 Task: Create a due date automation trigger when advanced on, on the monday of the week before a card is due add dates not due this week at 11:00 AM.
Action: Mouse moved to (950, 77)
Screenshot: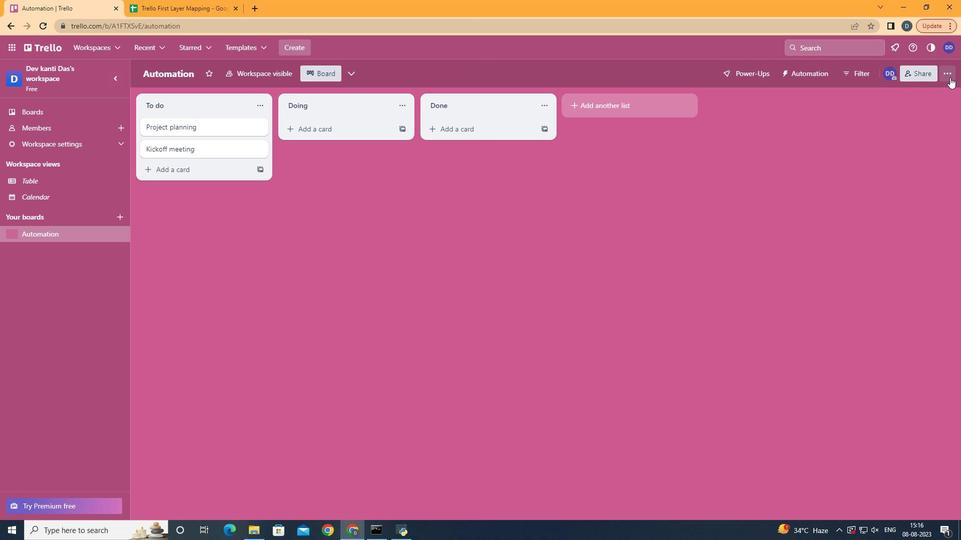 
Action: Mouse pressed left at (950, 77)
Screenshot: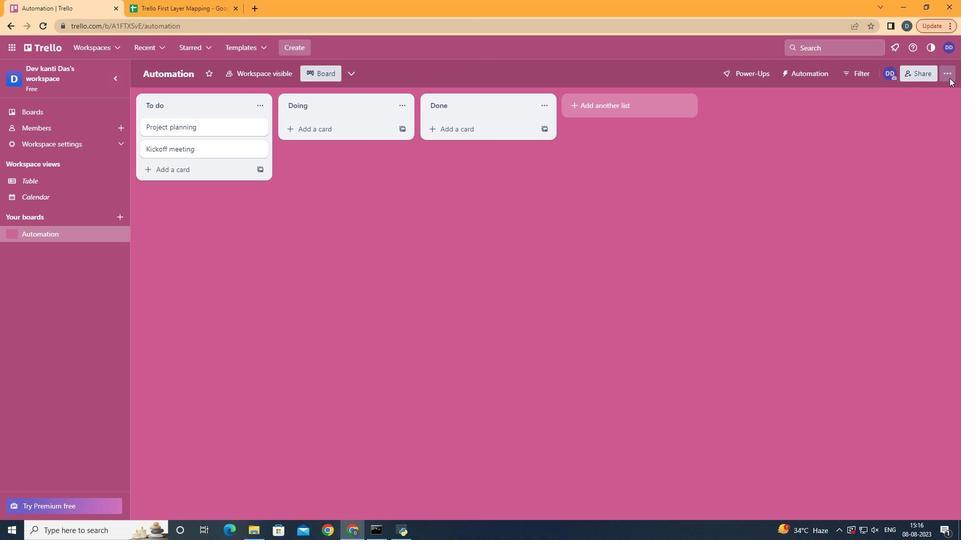 
Action: Mouse moved to (884, 211)
Screenshot: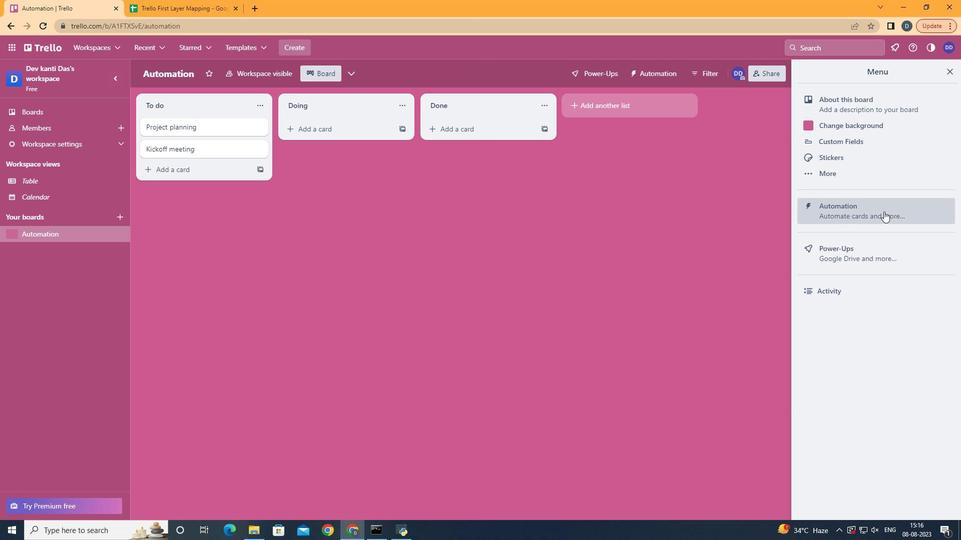 
Action: Mouse pressed left at (884, 211)
Screenshot: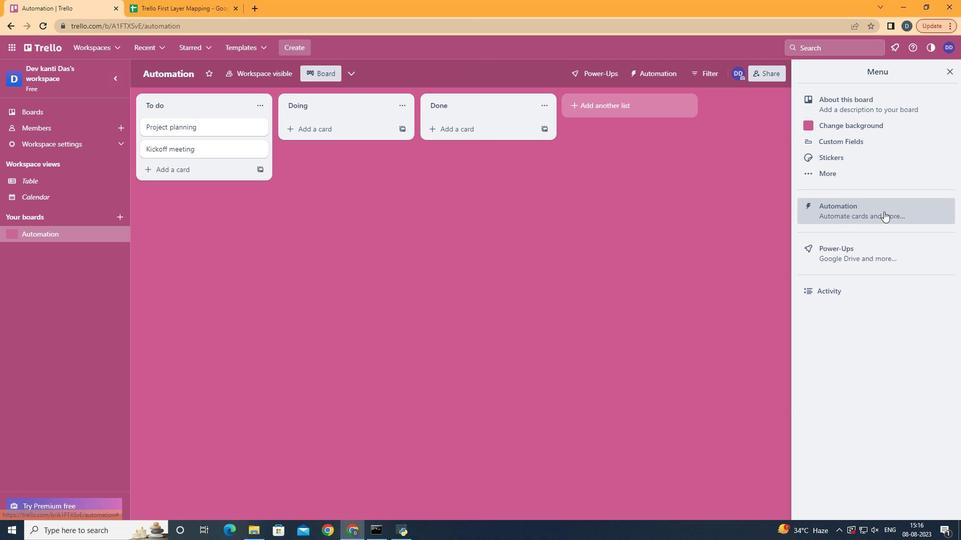 
Action: Mouse moved to (173, 203)
Screenshot: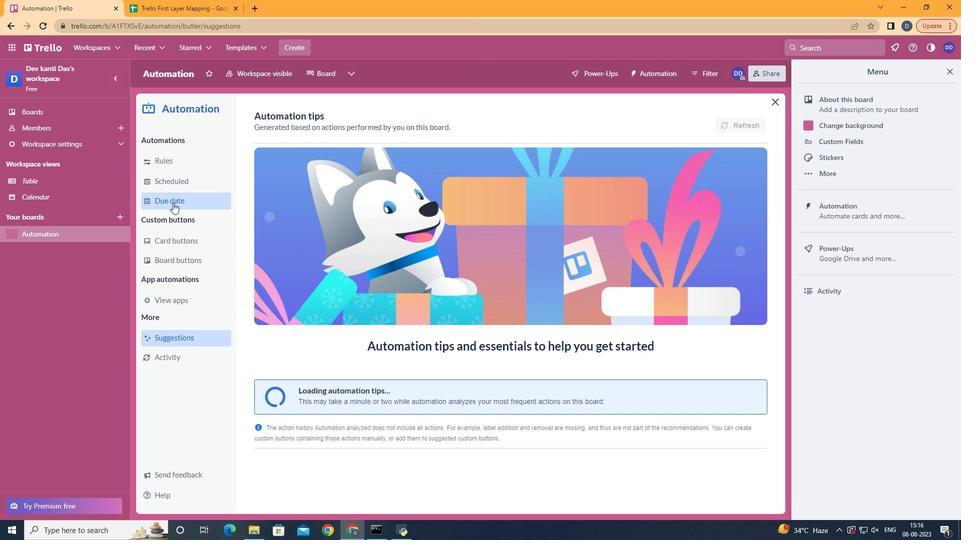 
Action: Mouse pressed left at (173, 203)
Screenshot: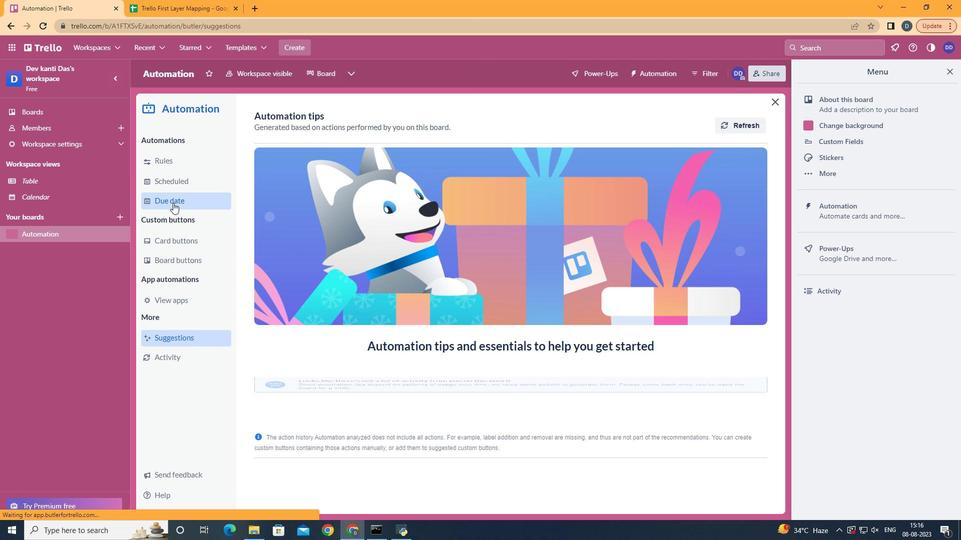 
Action: Mouse moved to (700, 119)
Screenshot: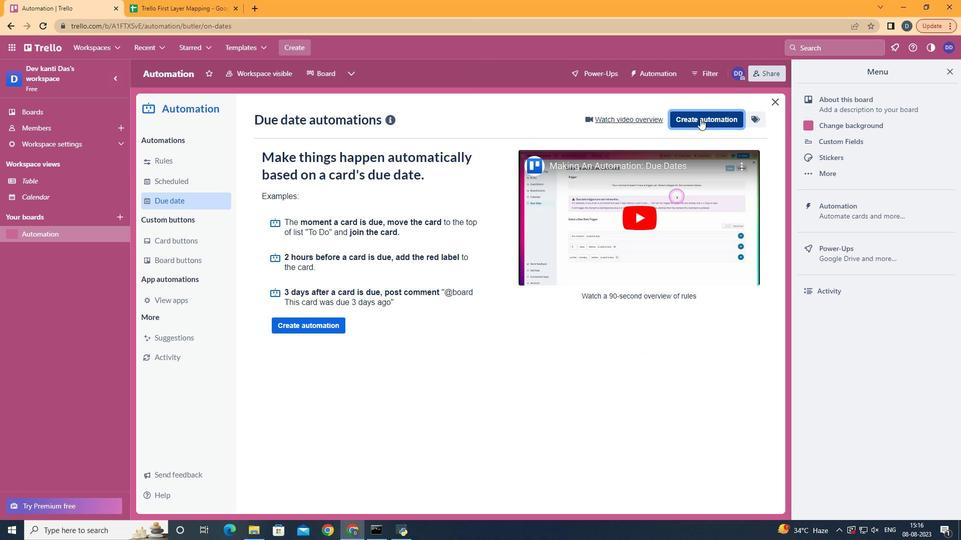 
Action: Mouse pressed left at (700, 119)
Screenshot: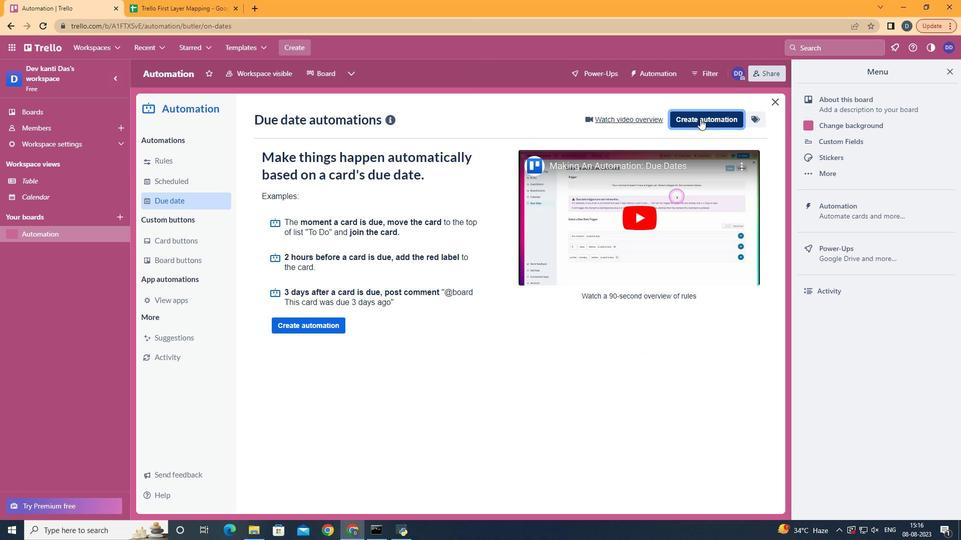 
Action: Mouse moved to (521, 227)
Screenshot: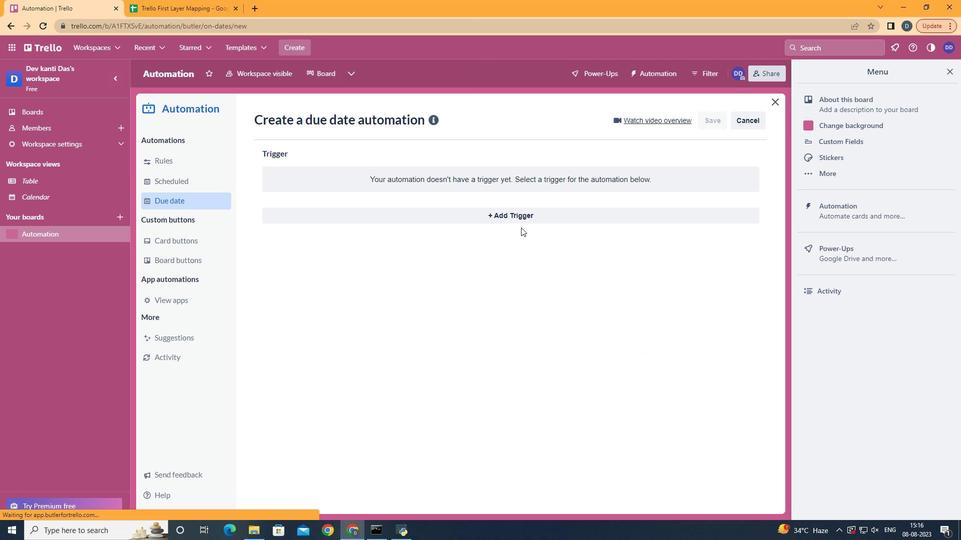 
Action: Mouse pressed left at (521, 227)
Screenshot: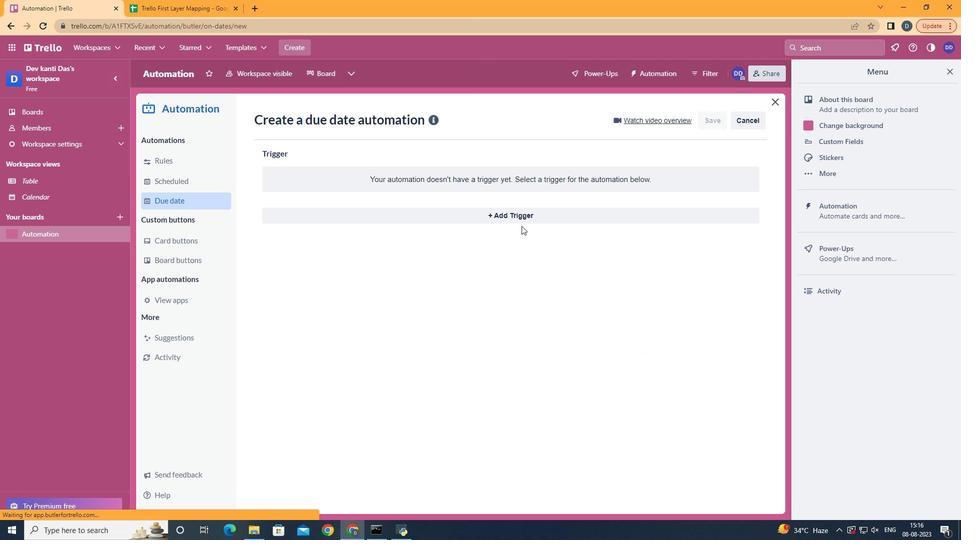 
Action: Mouse moved to (528, 218)
Screenshot: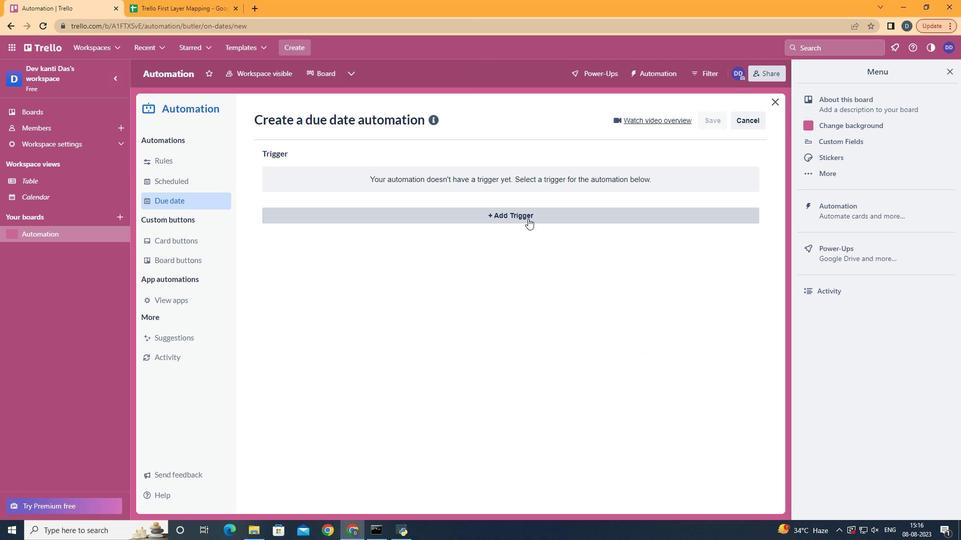 
Action: Mouse pressed left at (528, 218)
Screenshot: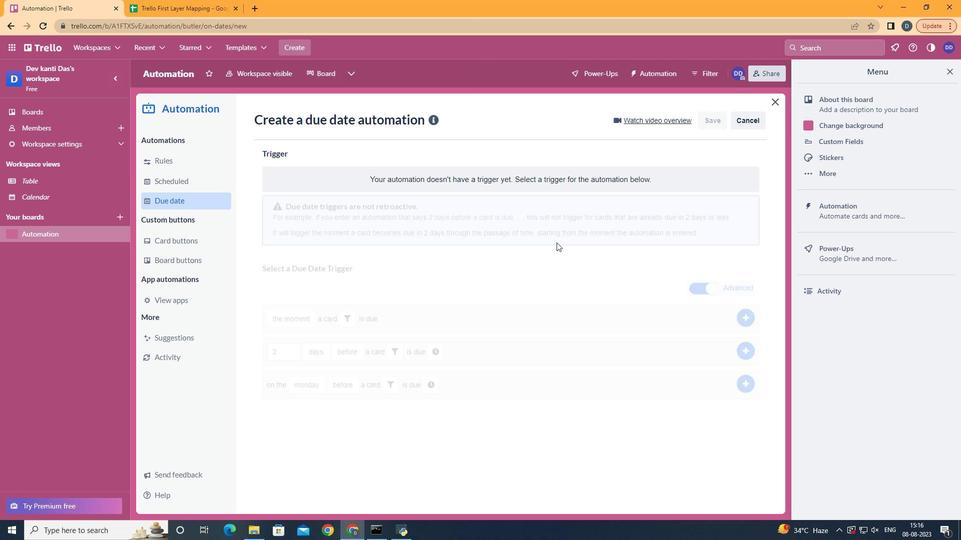
Action: Mouse moved to (351, 481)
Screenshot: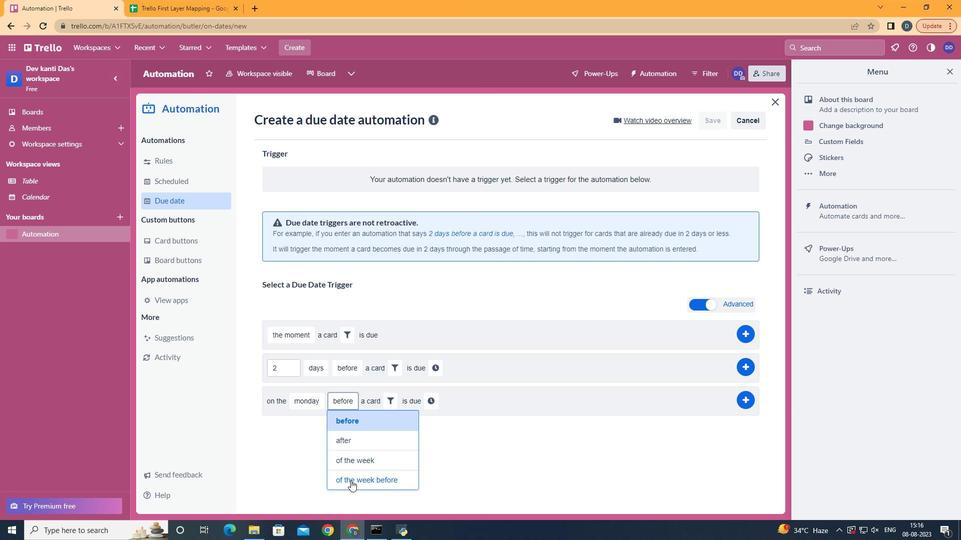 
Action: Mouse pressed left at (351, 481)
Screenshot: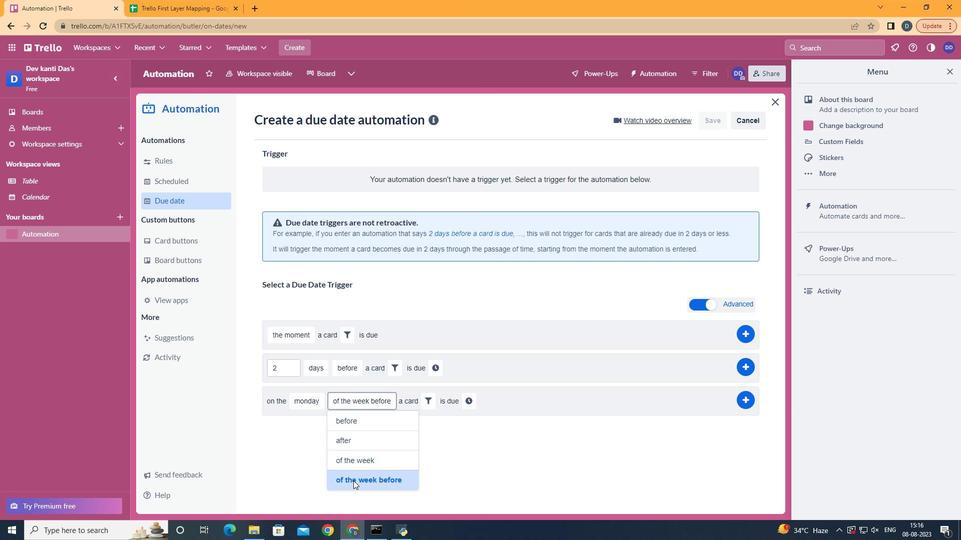 
Action: Mouse moved to (422, 407)
Screenshot: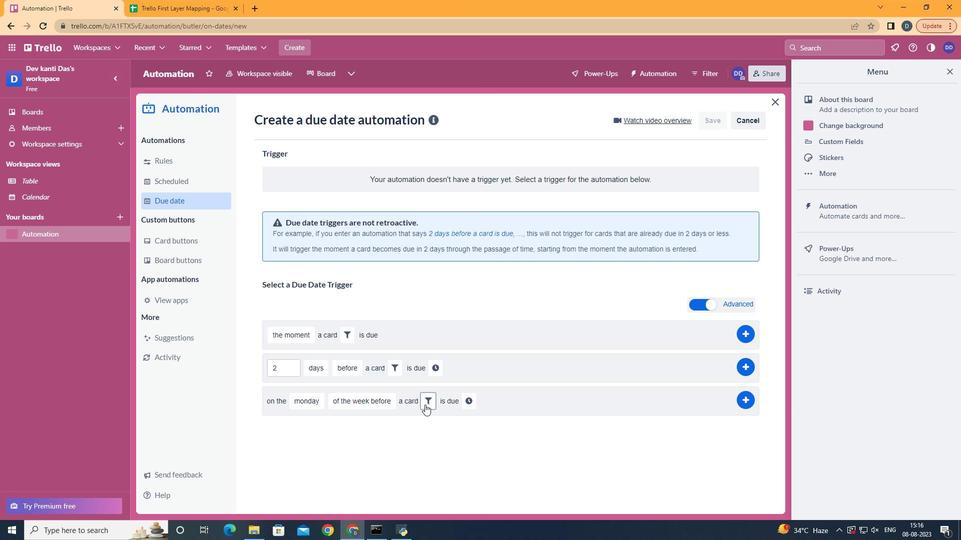 
Action: Mouse pressed left at (422, 407)
Screenshot: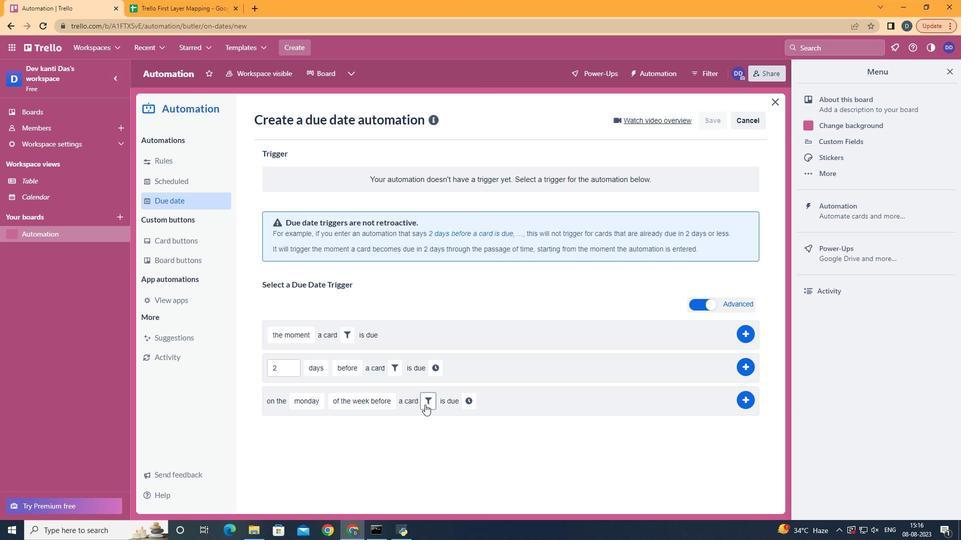 
Action: Mouse moved to (486, 437)
Screenshot: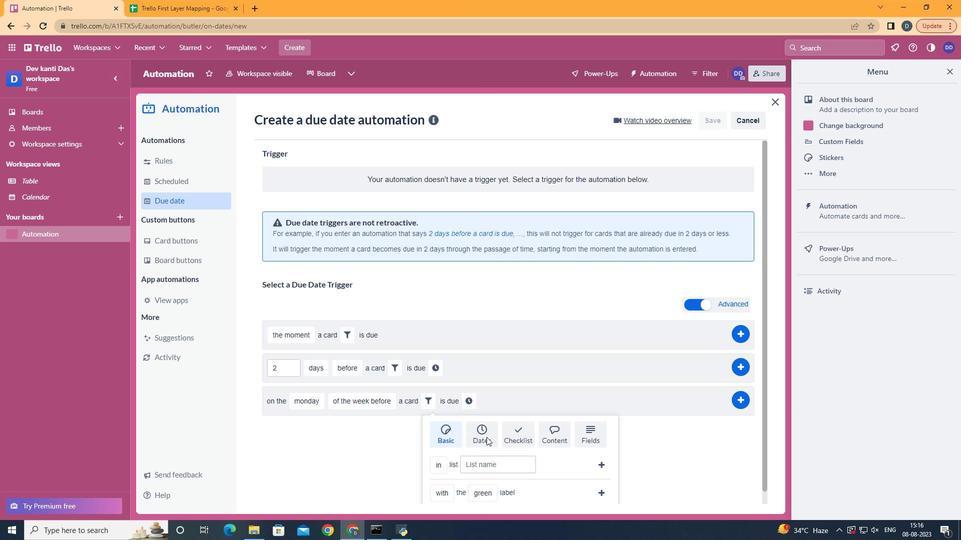 
Action: Mouse pressed left at (486, 437)
Screenshot: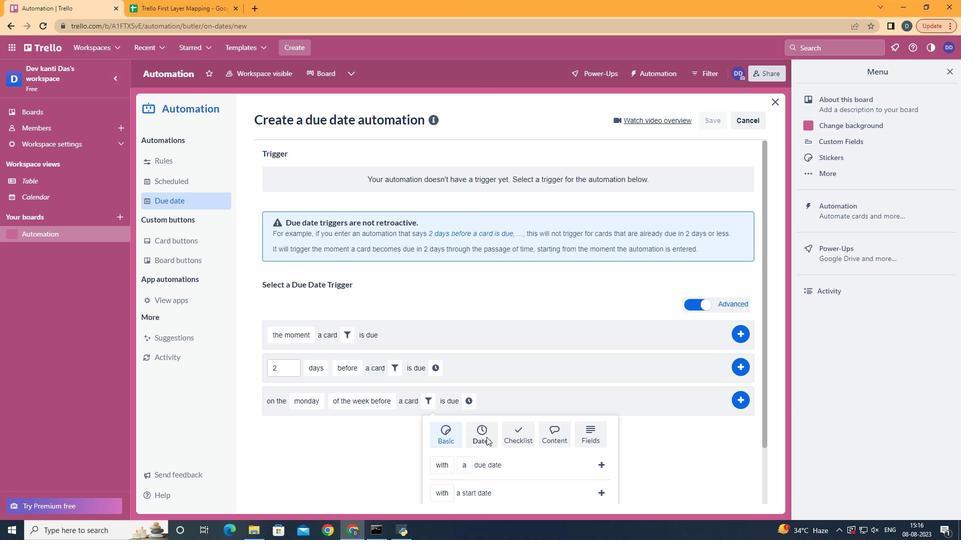 
Action: Mouse moved to (488, 434)
Screenshot: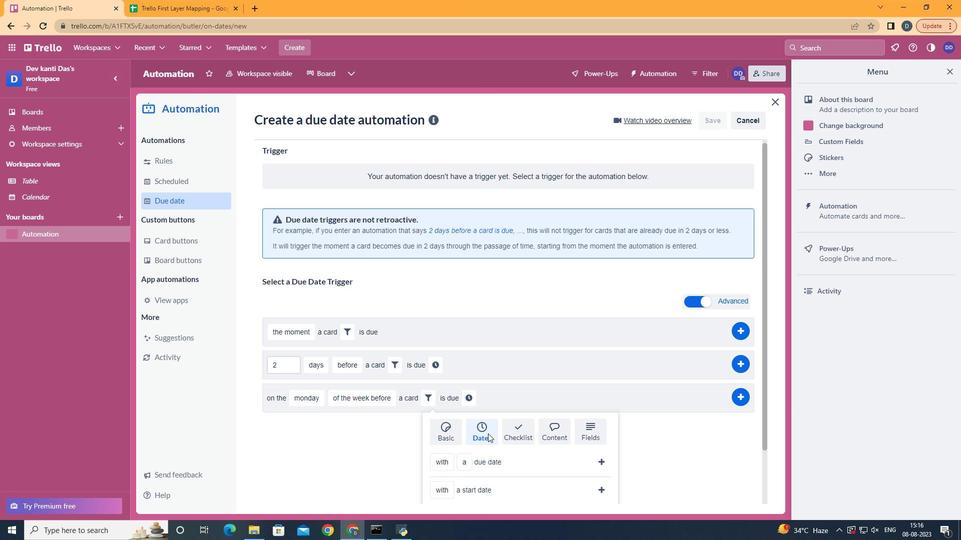 
Action: Mouse scrolled (488, 433) with delta (0, 0)
Screenshot: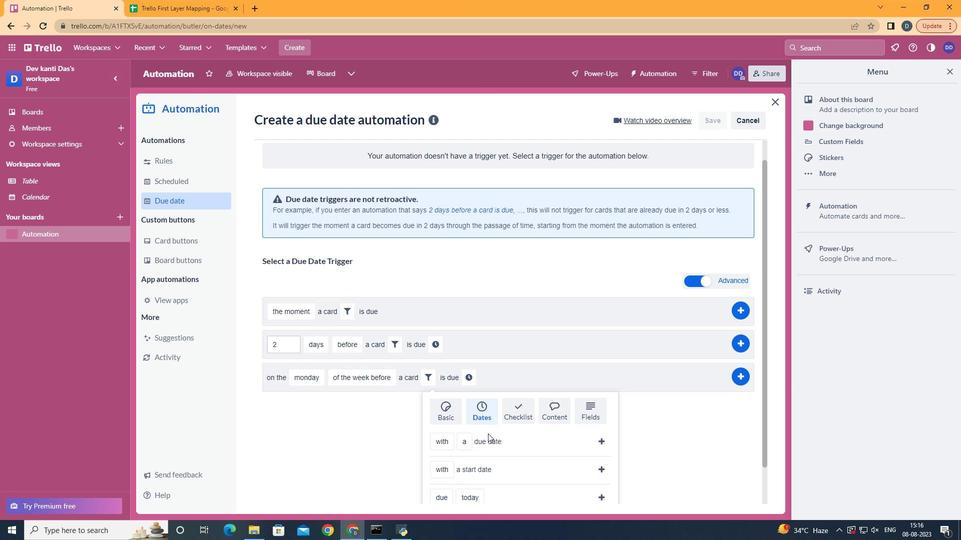 
Action: Mouse scrolled (488, 433) with delta (0, 0)
Screenshot: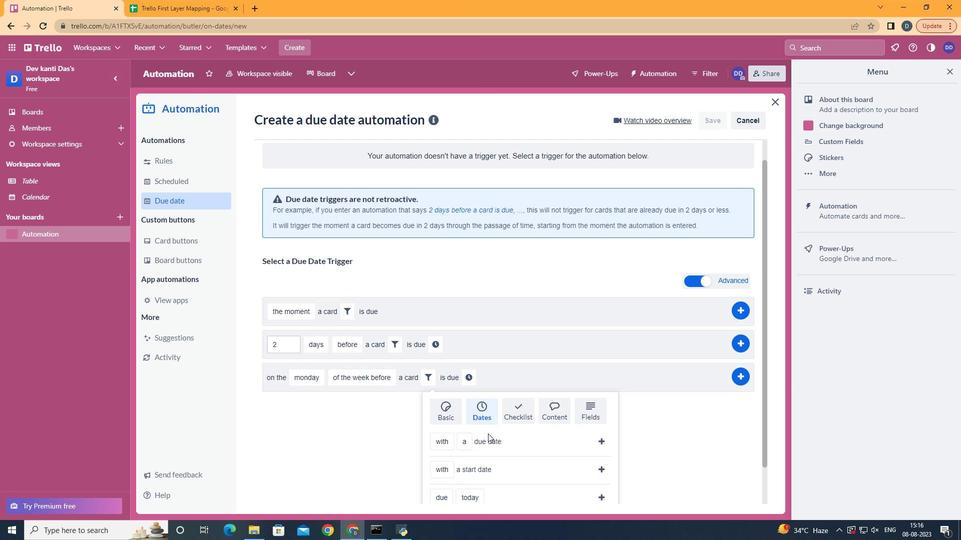 
Action: Mouse scrolled (488, 433) with delta (0, 0)
Screenshot: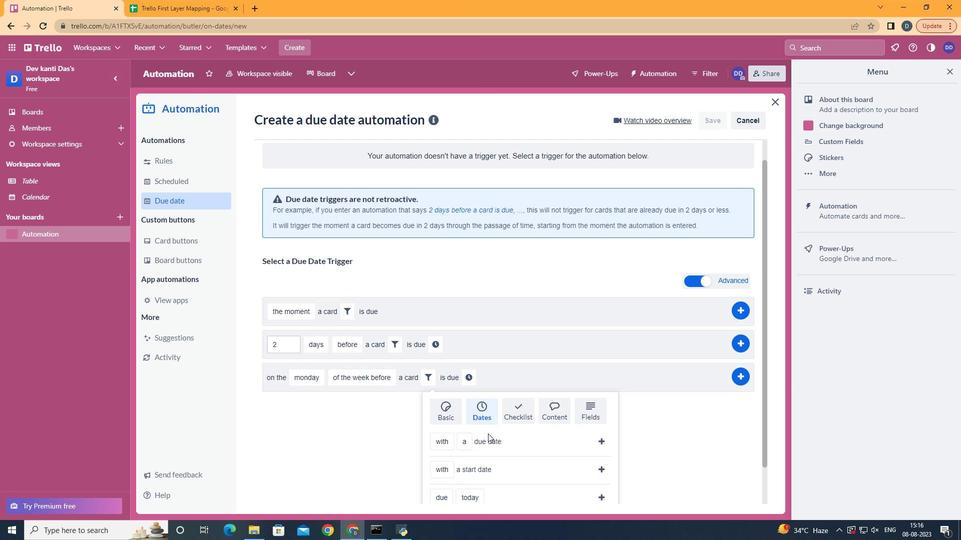 
Action: Mouse scrolled (488, 433) with delta (0, 0)
Screenshot: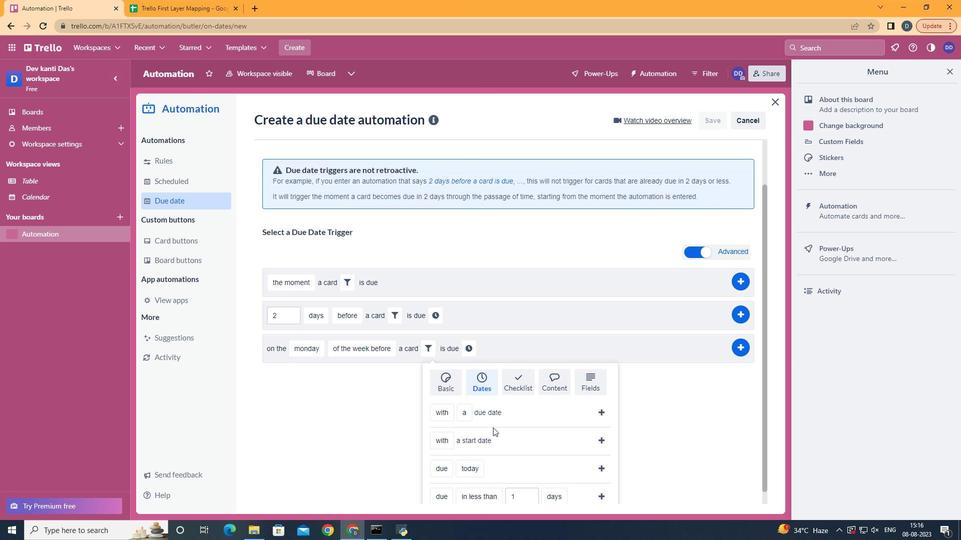 
Action: Mouse scrolled (488, 433) with delta (0, 0)
Screenshot: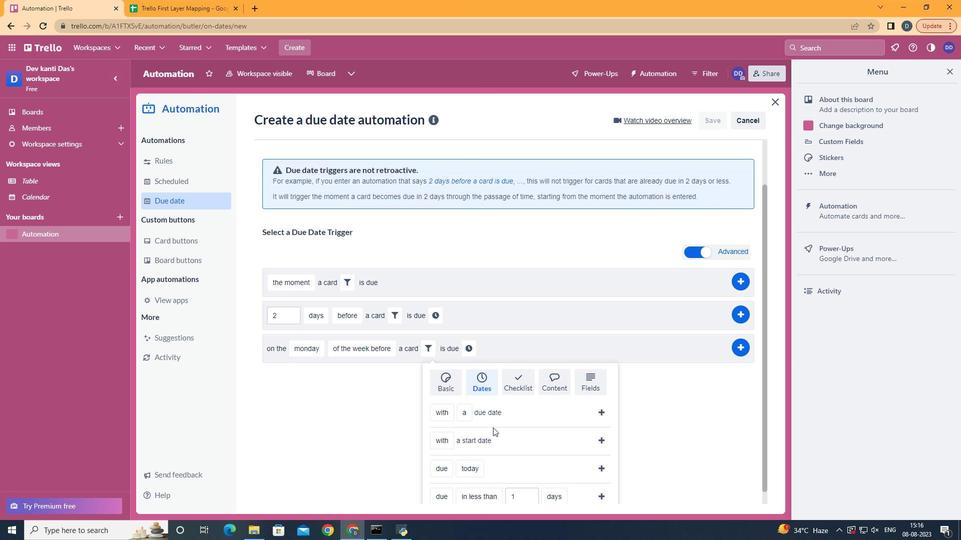 
Action: Mouse moved to (448, 395)
Screenshot: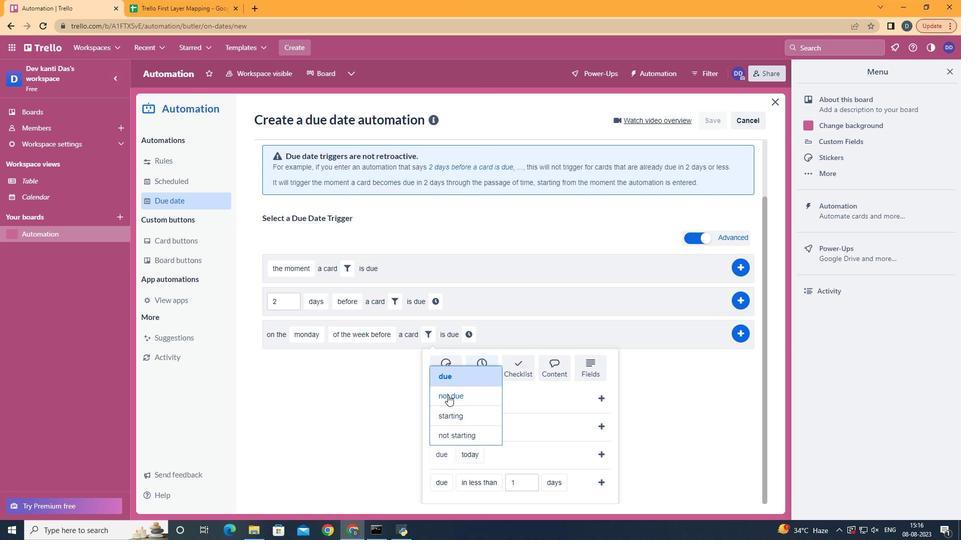 
Action: Mouse pressed left at (448, 395)
Screenshot: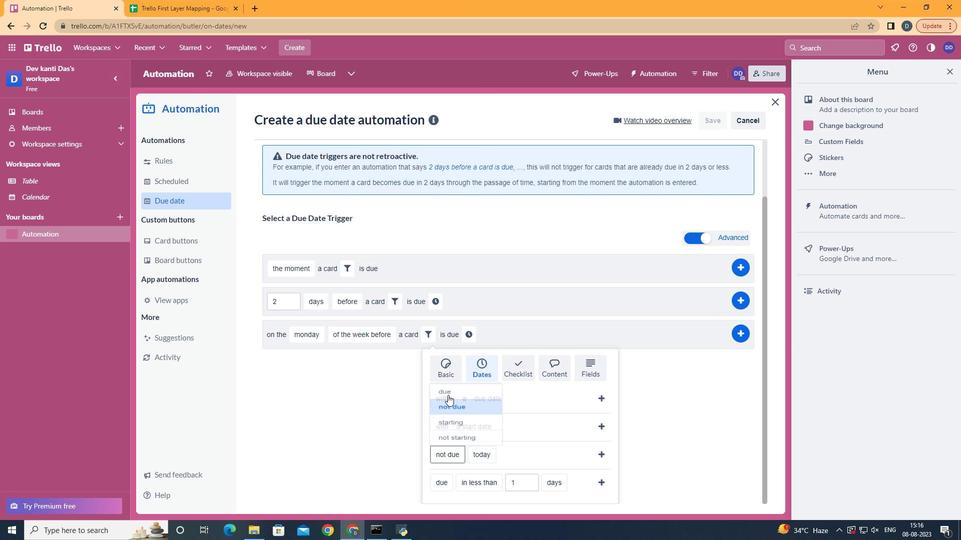 
Action: Mouse moved to (500, 374)
Screenshot: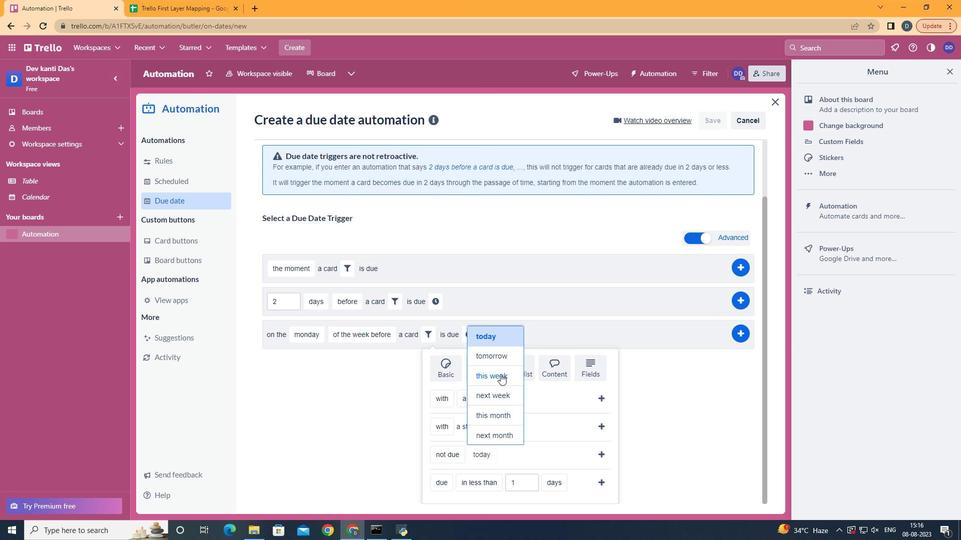 
Action: Mouse pressed left at (500, 374)
Screenshot: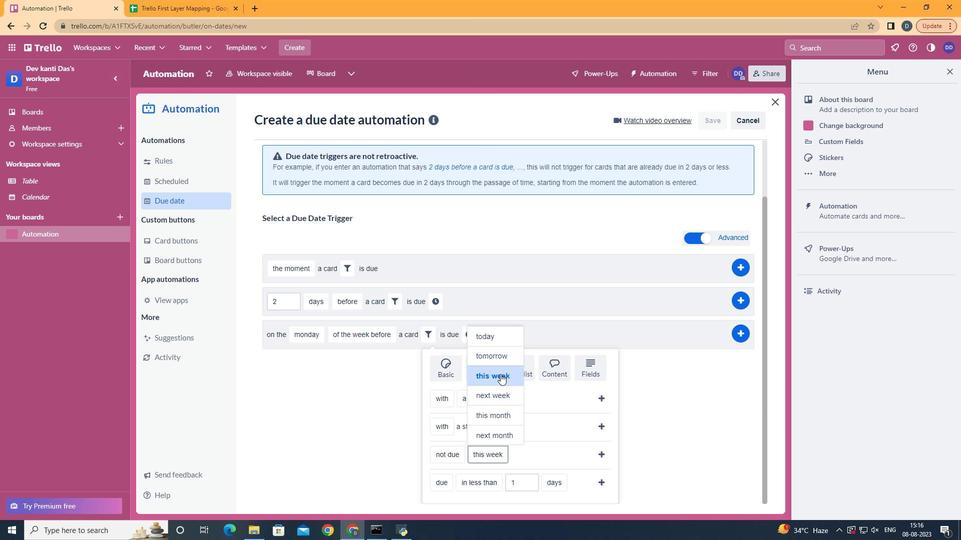 
Action: Mouse moved to (604, 450)
Screenshot: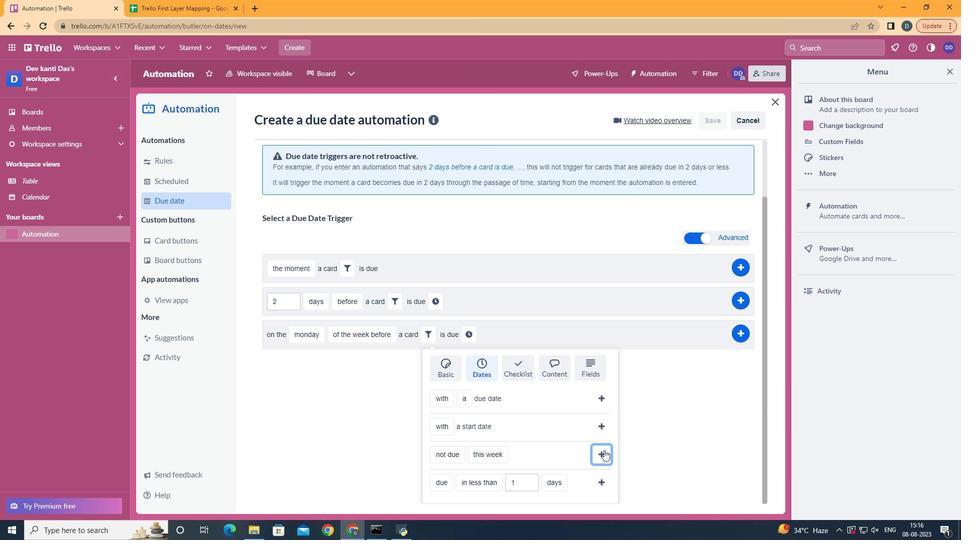 
Action: Mouse pressed left at (604, 450)
Screenshot: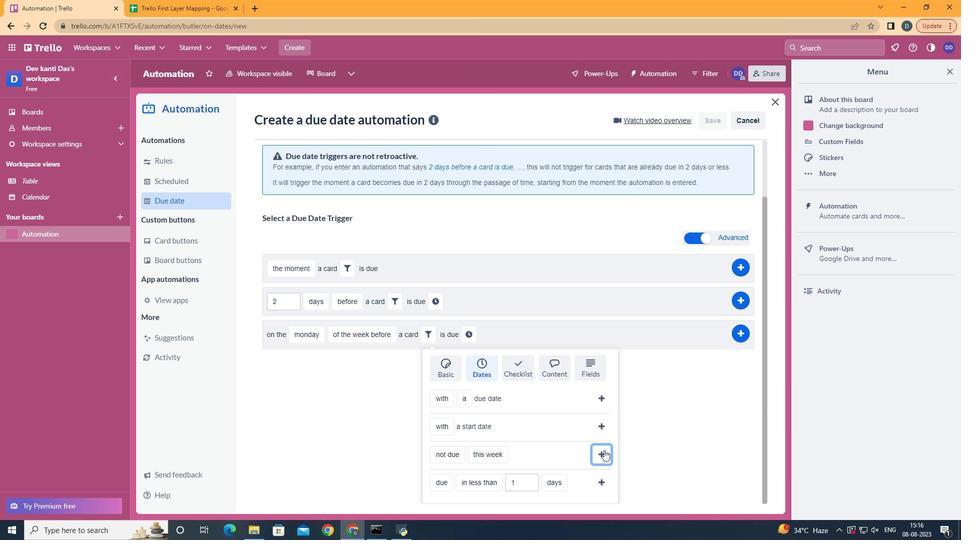 
Action: Mouse moved to (548, 396)
Screenshot: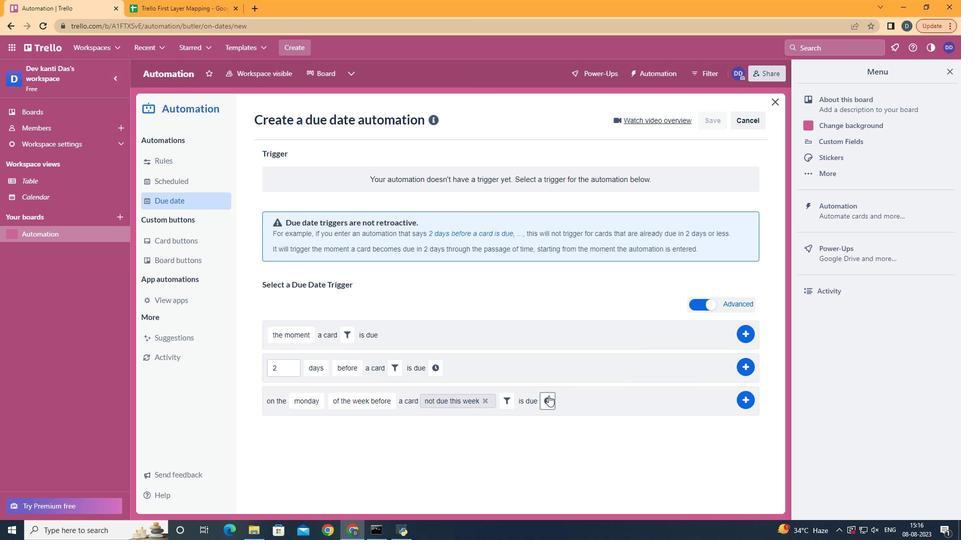 
Action: Mouse pressed left at (548, 396)
Screenshot: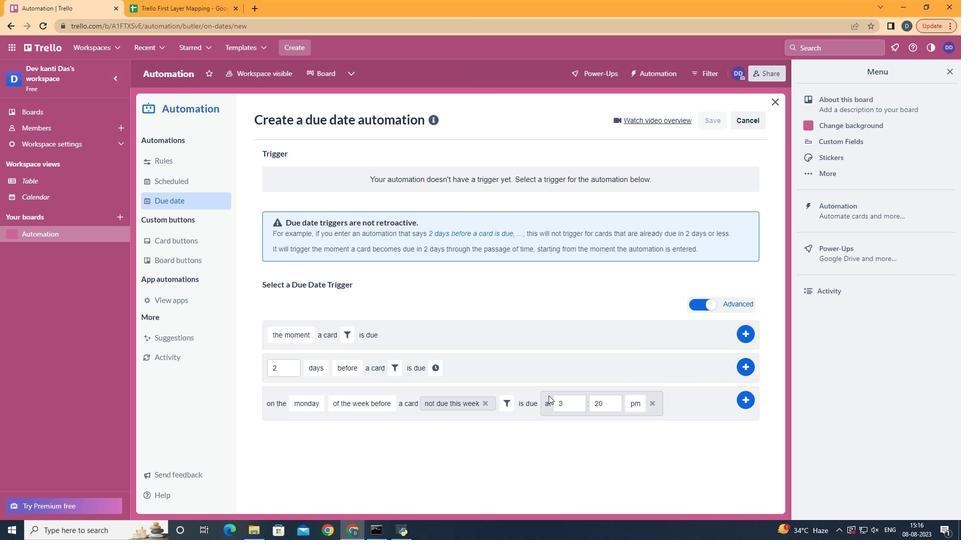 
Action: Mouse moved to (575, 400)
Screenshot: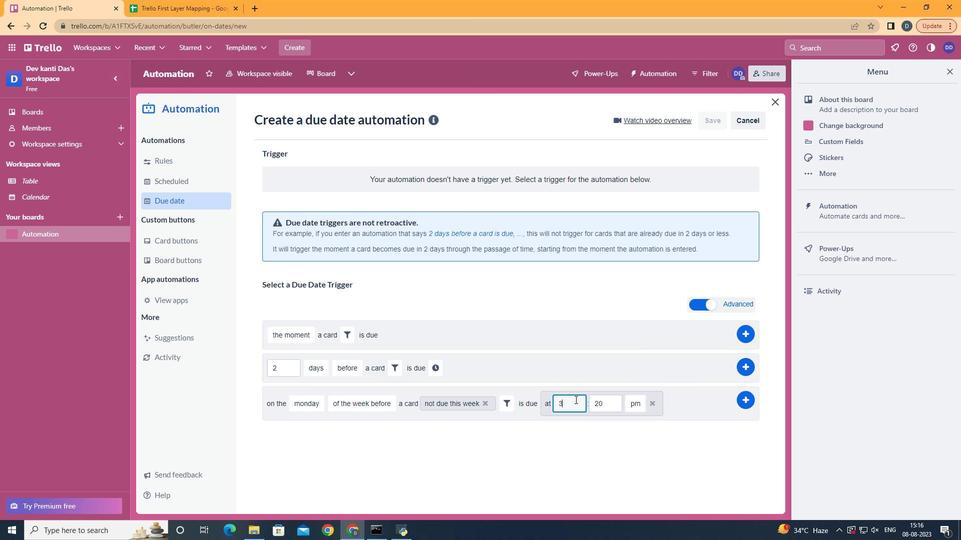 
Action: Mouse pressed left at (575, 400)
Screenshot: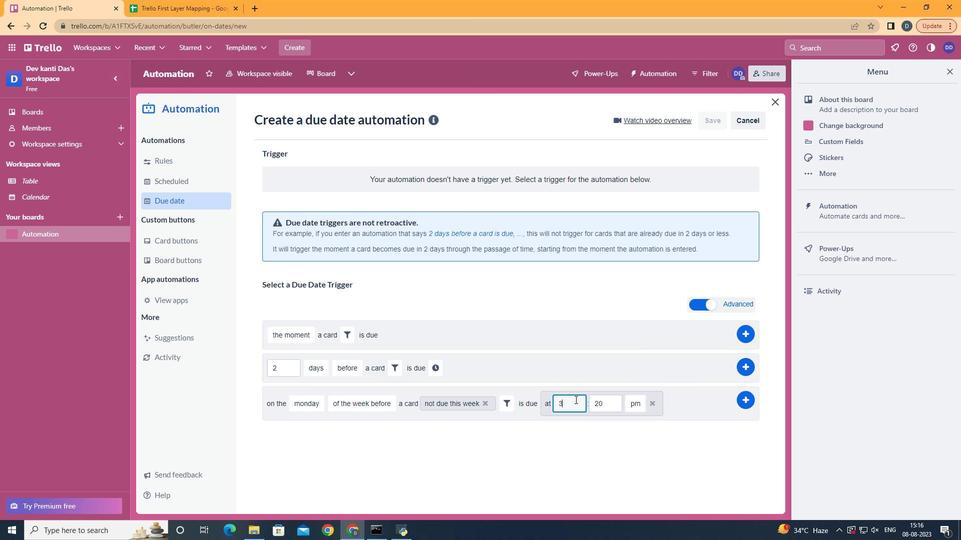 
Action: Mouse moved to (587, 396)
Screenshot: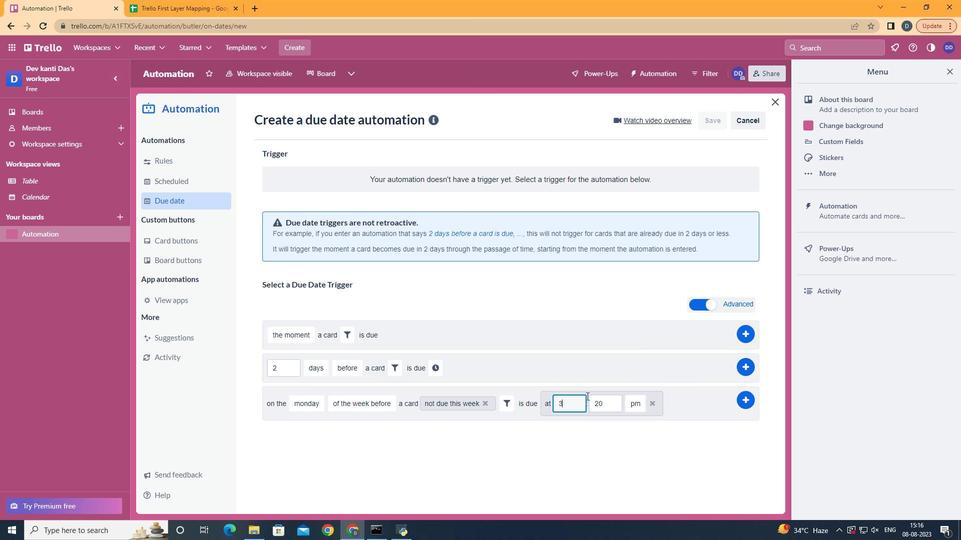 
Action: Key pressed <Key.backspace>11
Screenshot: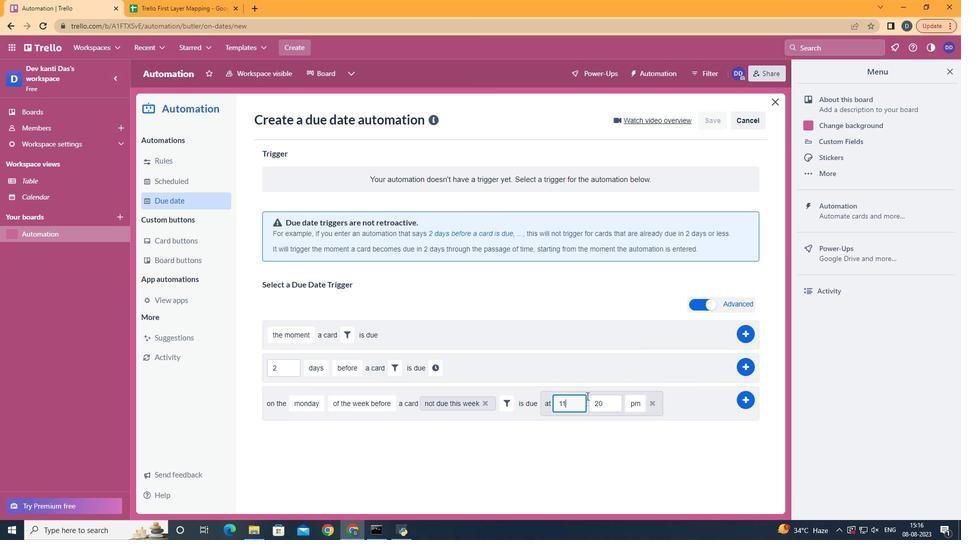
Action: Mouse moved to (613, 404)
Screenshot: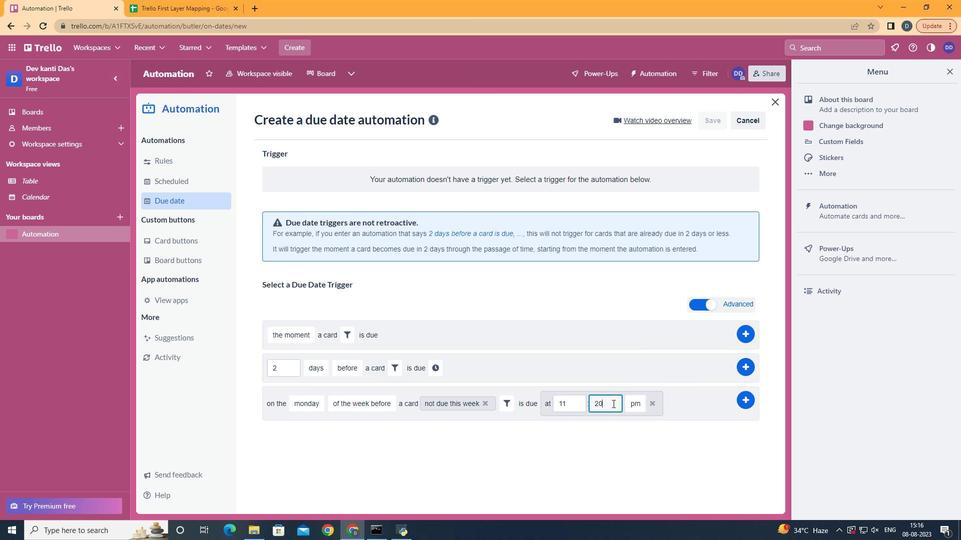 
Action: Mouse pressed left at (613, 404)
Screenshot: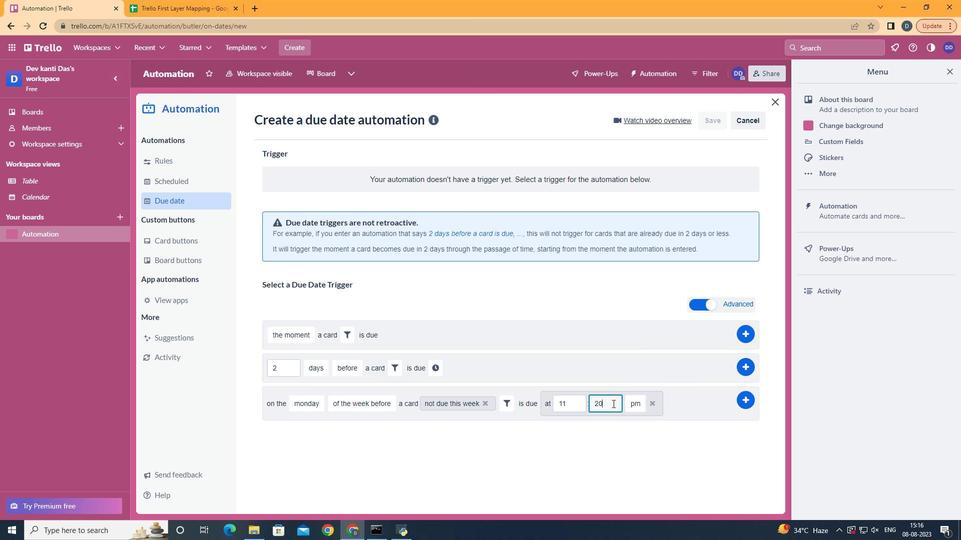 
Action: Key pressed <Key.backspace><Key.backspace>00
Screenshot: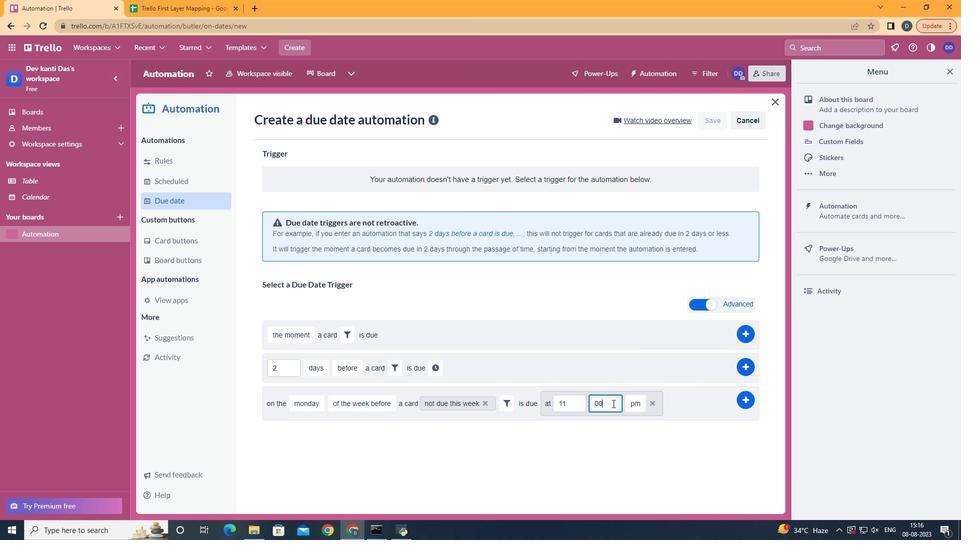 
Action: Mouse moved to (638, 422)
Screenshot: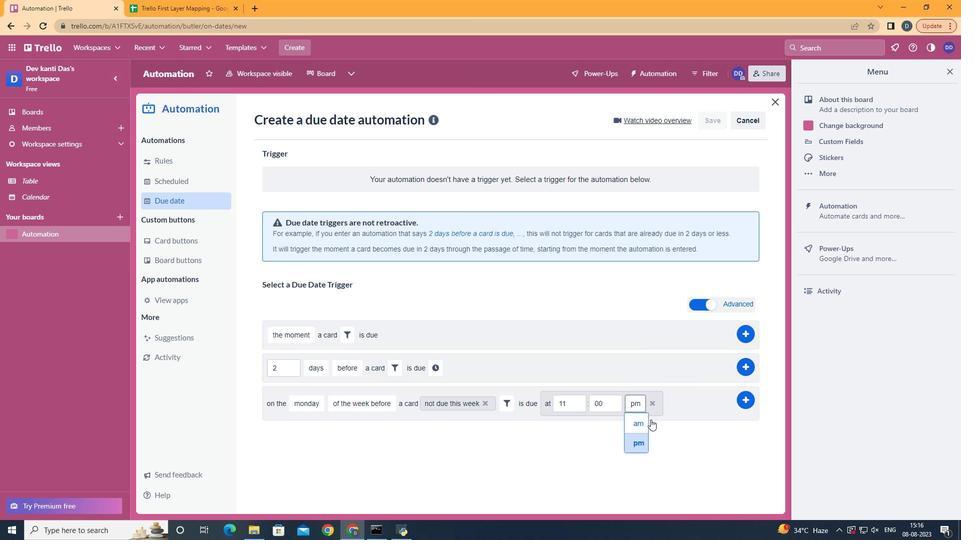 
Action: Mouse pressed left at (638, 422)
Screenshot: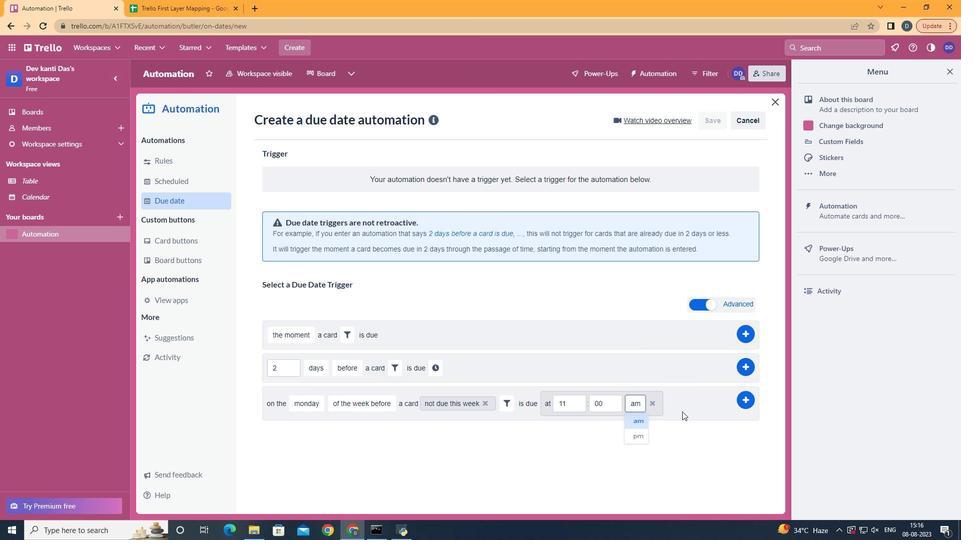 
Action: Mouse moved to (743, 402)
Screenshot: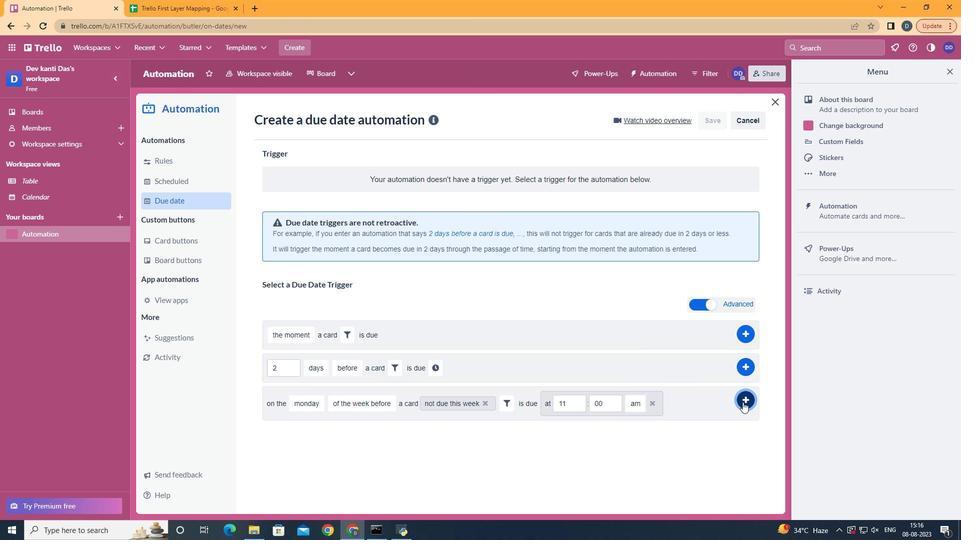 
Action: Mouse pressed left at (743, 402)
Screenshot: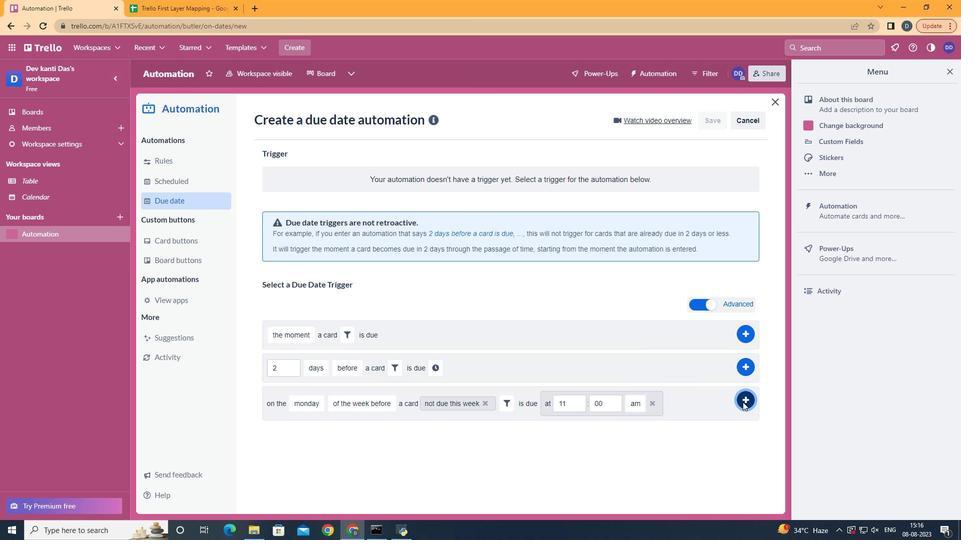 
Action: Mouse moved to (612, 203)
Screenshot: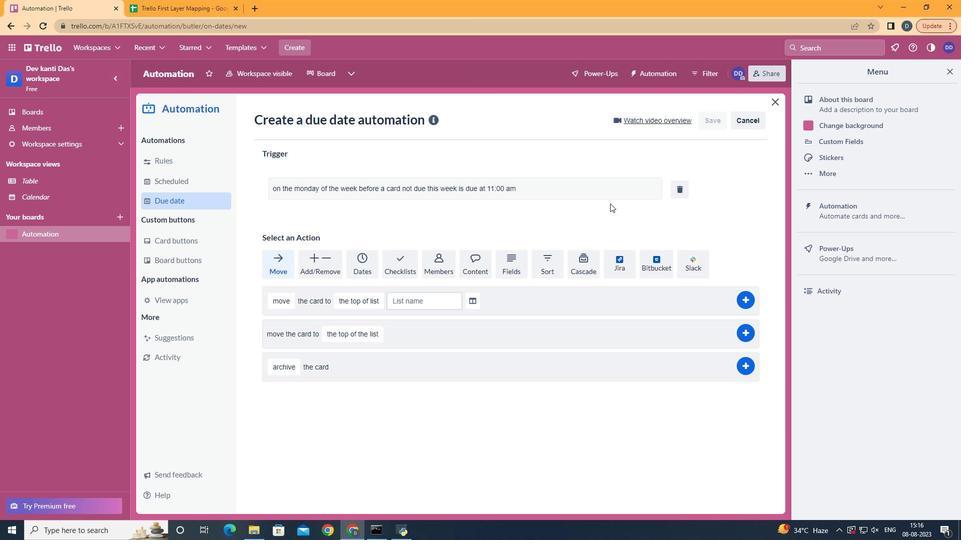 
